 Task: Upload documentation on the updated data-driven decision-making frameworks to the task for future reference.
Action: Mouse moved to (287, 216)
Screenshot: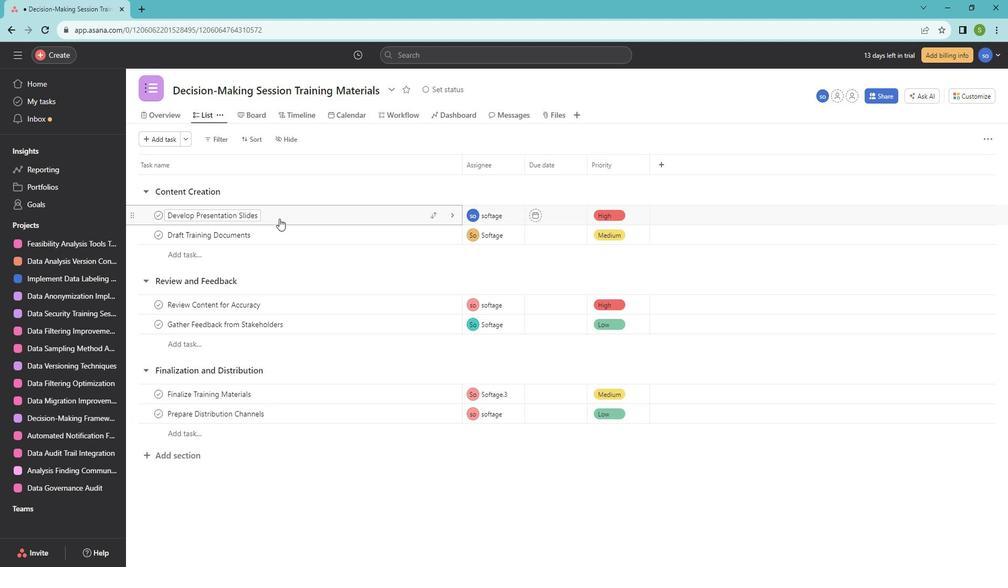 
Action: Mouse pressed left at (287, 216)
Screenshot: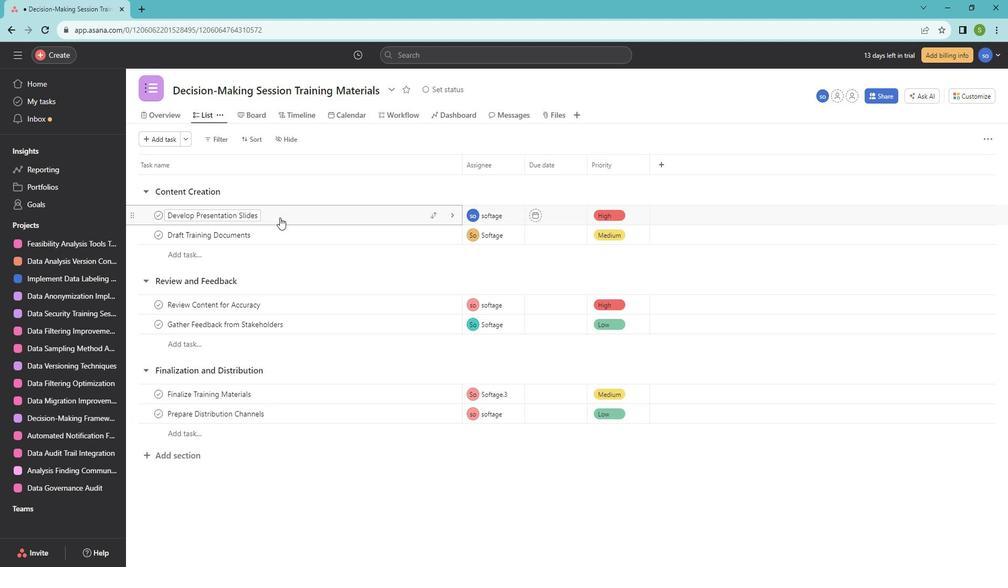 
Action: Mouse pressed left at (287, 216)
Screenshot: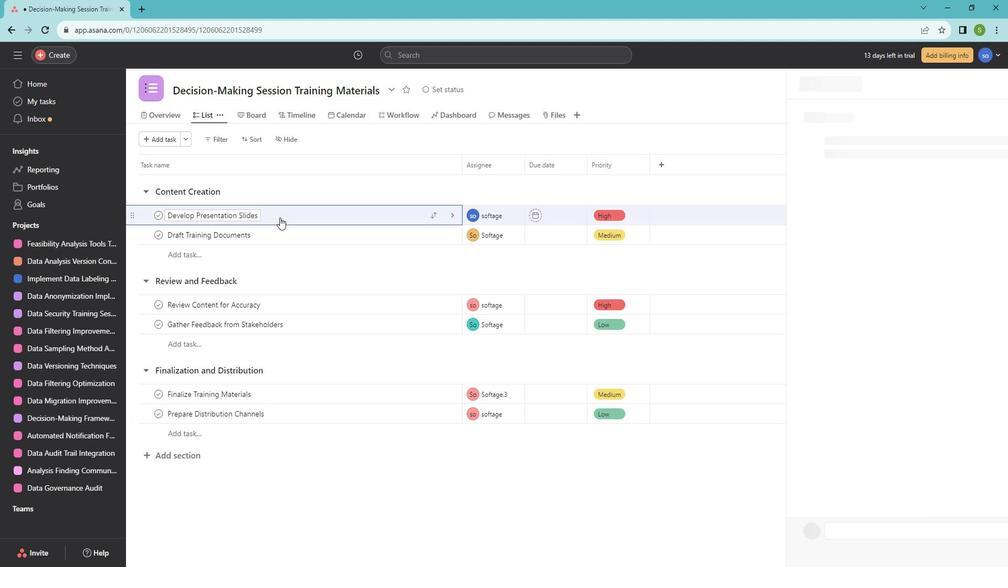 
Action: Mouse moved to (900, 87)
Screenshot: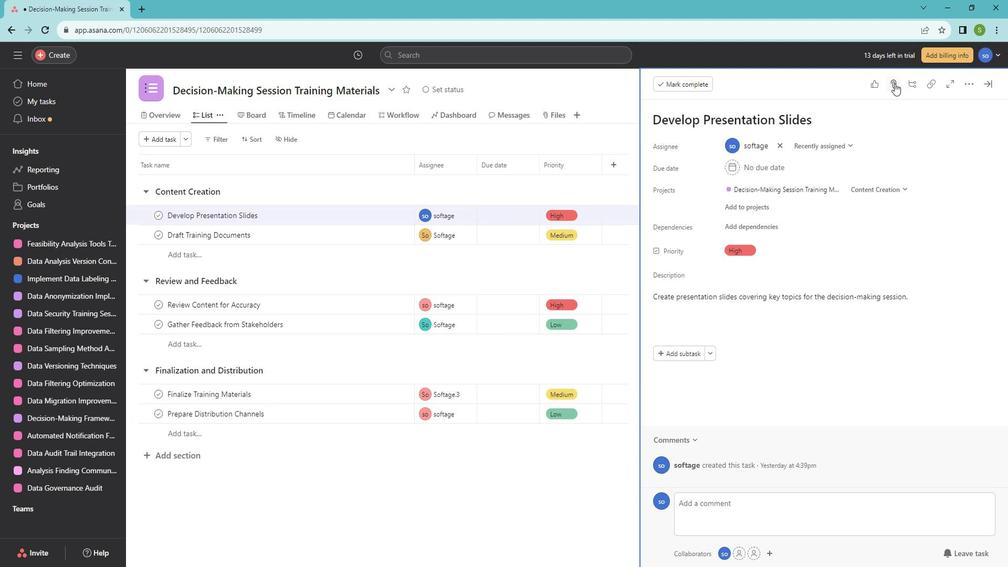 
Action: Mouse pressed left at (900, 87)
Screenshot: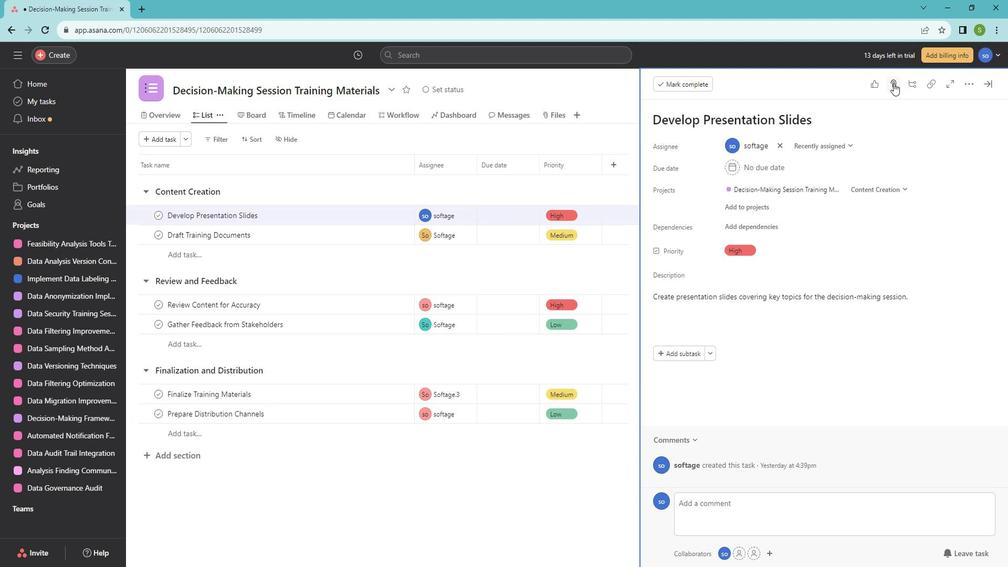 
Action: Mouse moved to (919, 127)
Screenshot: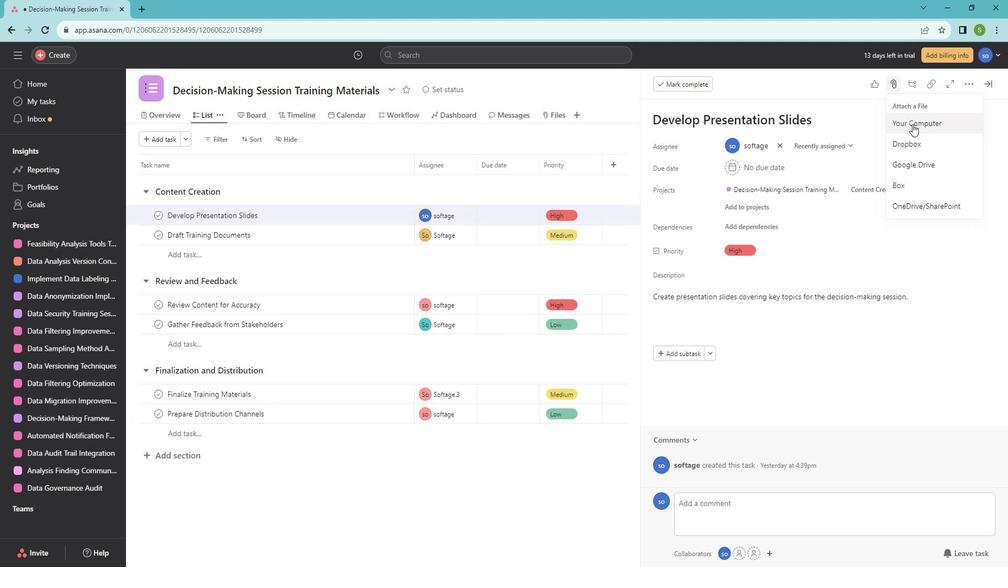 
Action: Mouse pressed left at (919, 127)
Screenshot: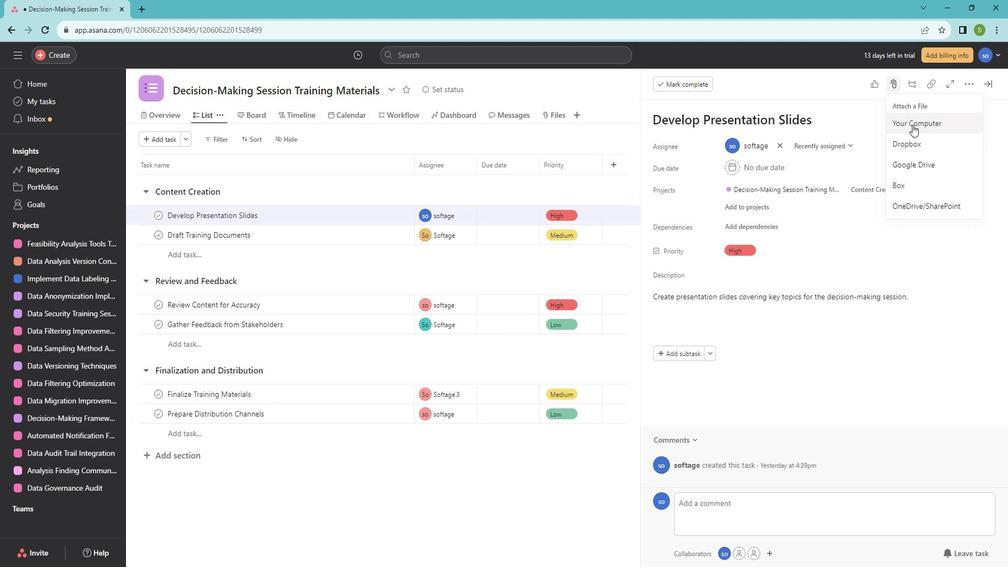 
Action: Mouse moved to (140, 255)
Screenshot: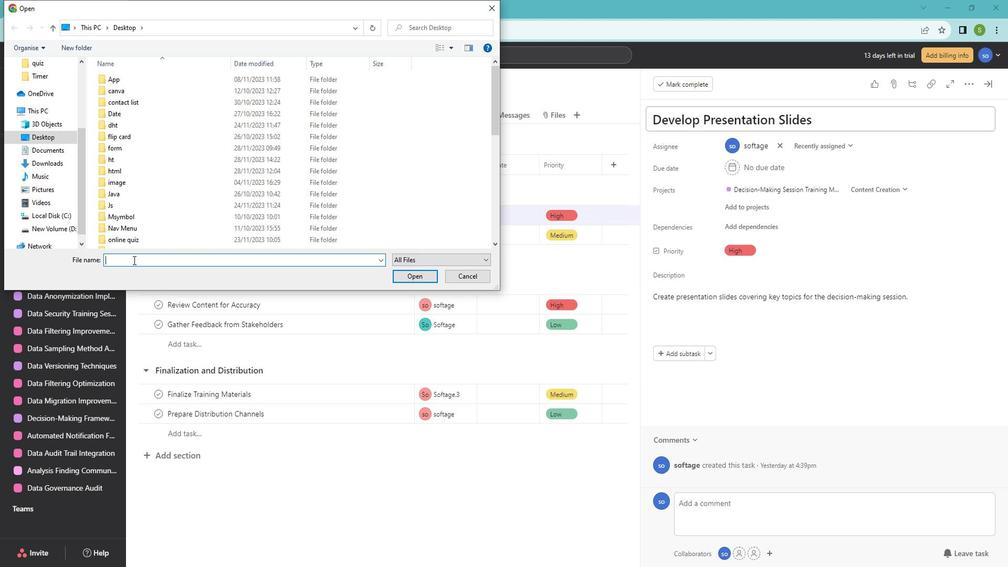 
Action: Mouse pressed left at (140, 255)
Screenshot: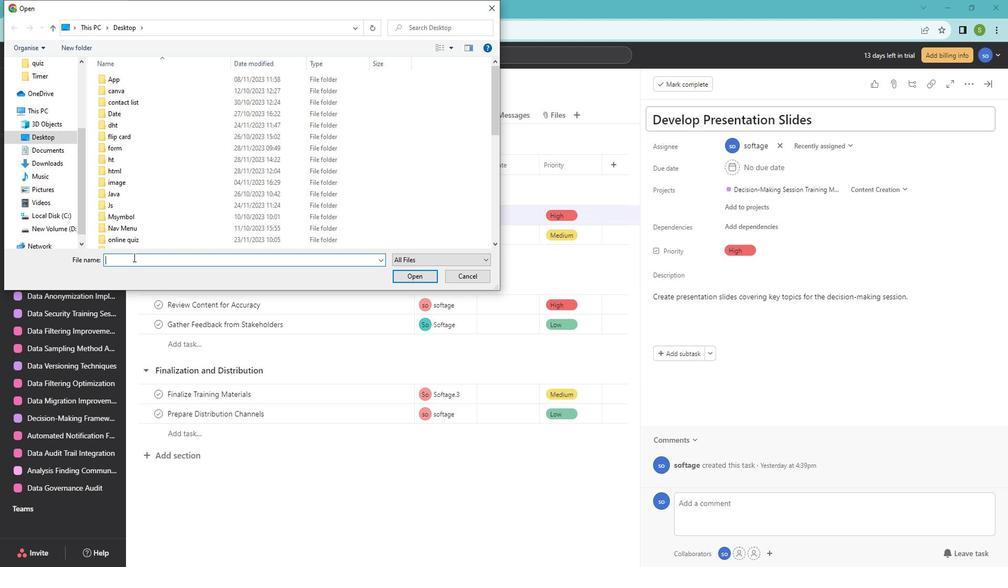 
Action: Key pressed <Key.shift>D
Screenshot: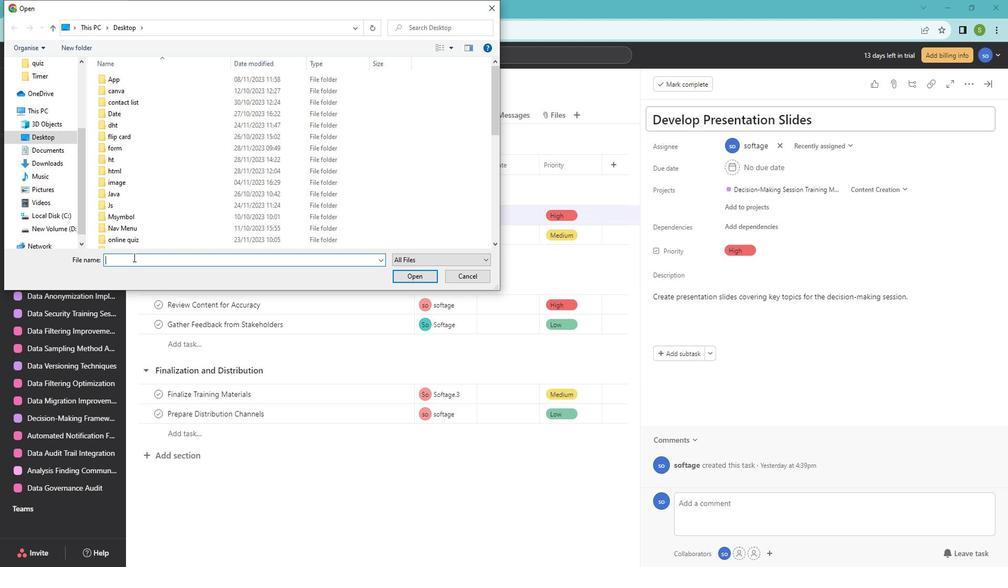 
Action: Mouse moved to (148, 284)
Screenshot: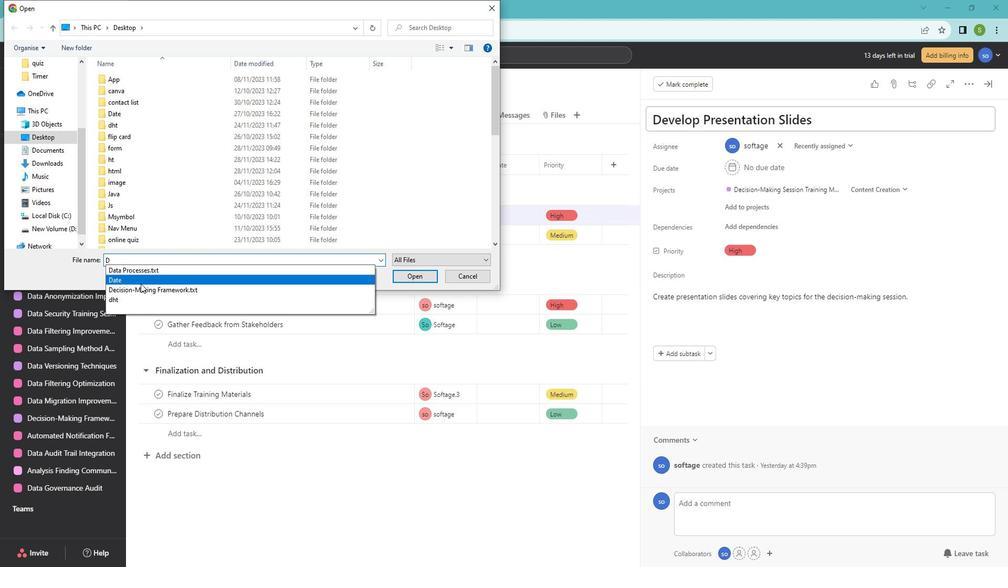 
Action: Mouse pressed left at (148, 284)
Screenshot: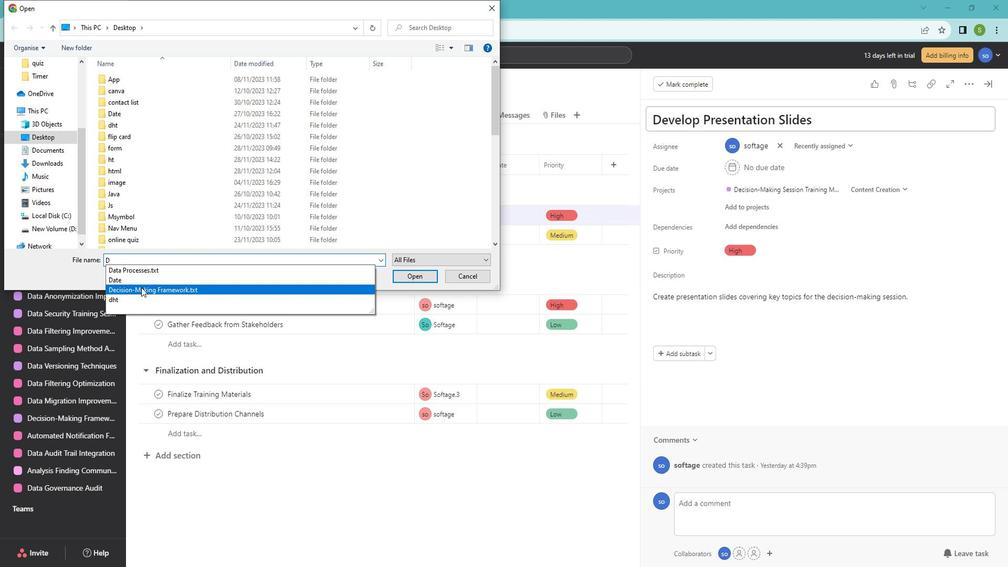 
Action: Mouse moved to (416, 272)
Screenshot: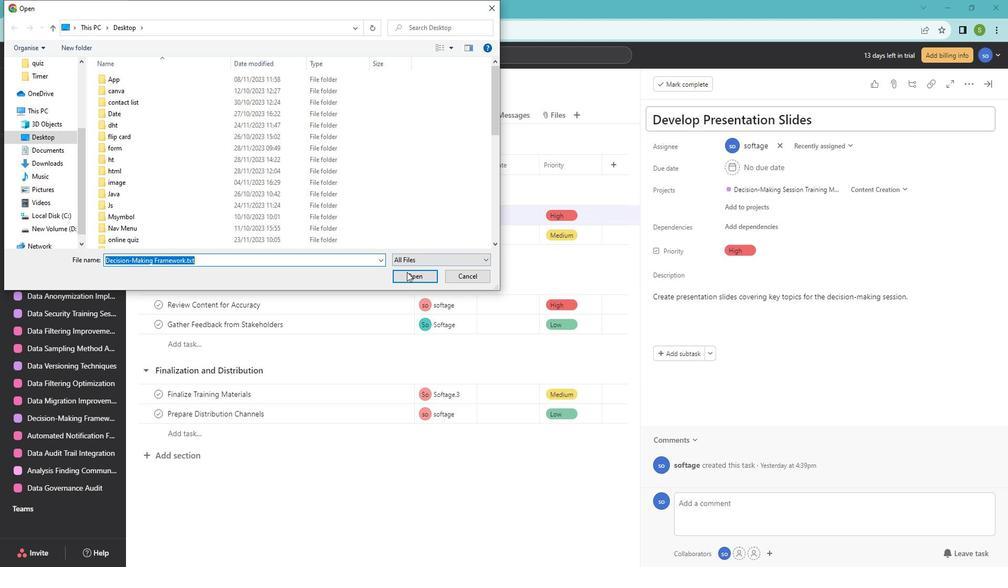 
Action: Mouse pressed left at (416, 272)
Screenshot: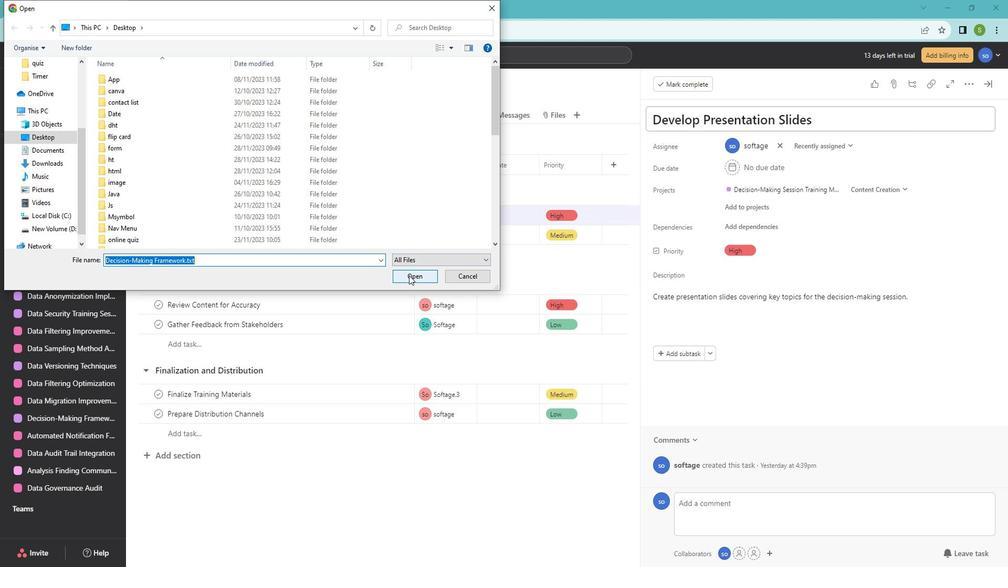 
Action: Mouse moved to (564, 274)
Screenshot: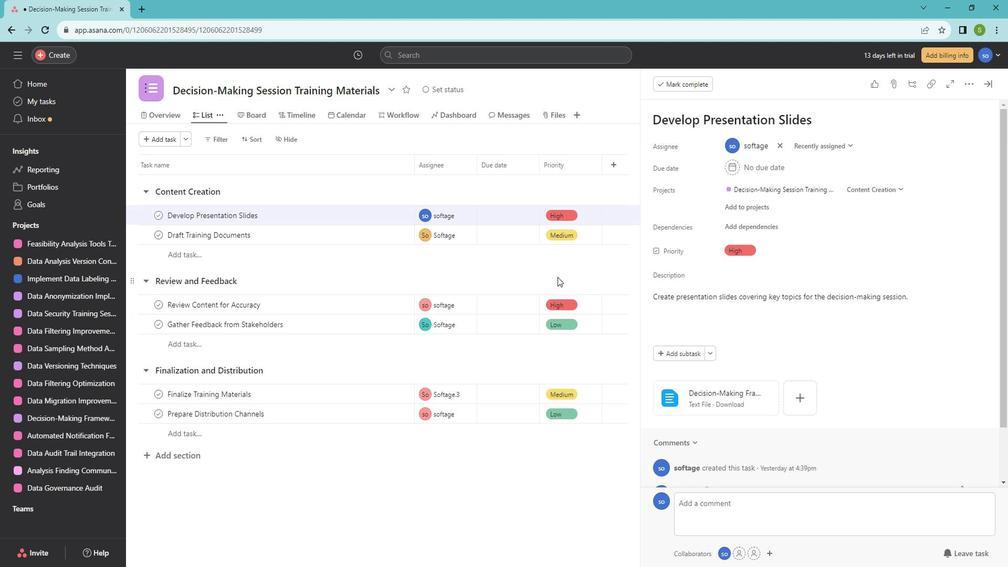 
